 Task: Create in the project ToughWorks and in the Backlog issue 'Improve the appâ€™s navigation and menu structure' a child issue 'Integration with compensation management systems', and assign it to team member softage.1@softage.net.
Action: Mouse moved to (223, 57)
Screenshot: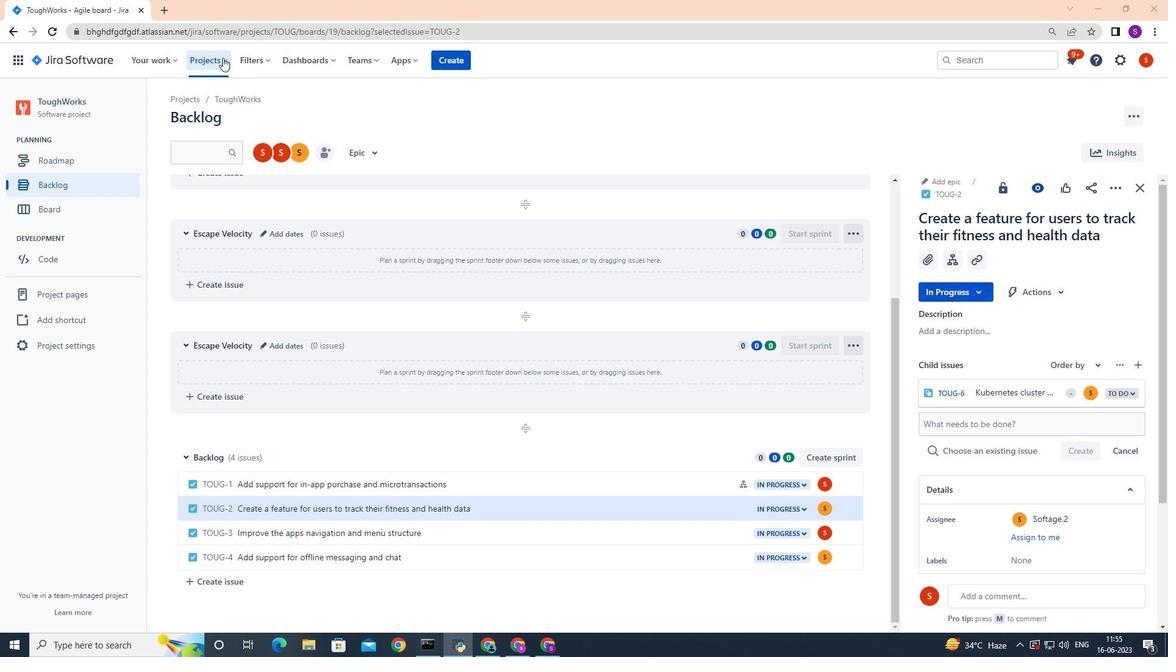 
Action: Mouse pressed left at (223, 57)
Screenshot: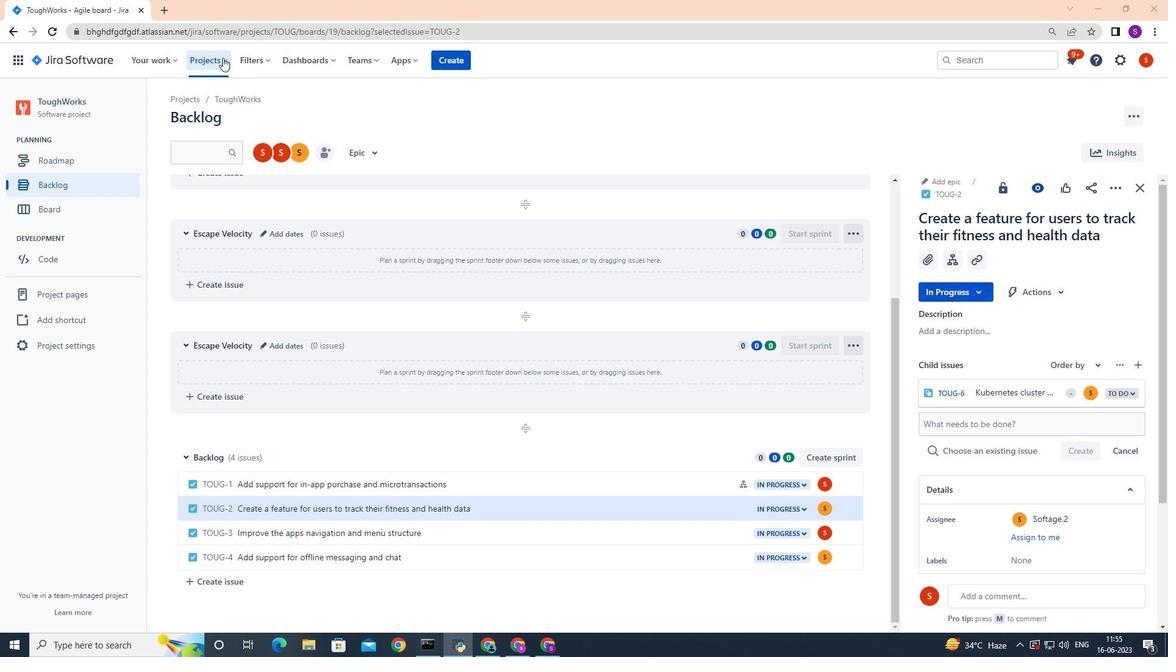 
Action: Mouse moved to (239, 116)
Screenshot: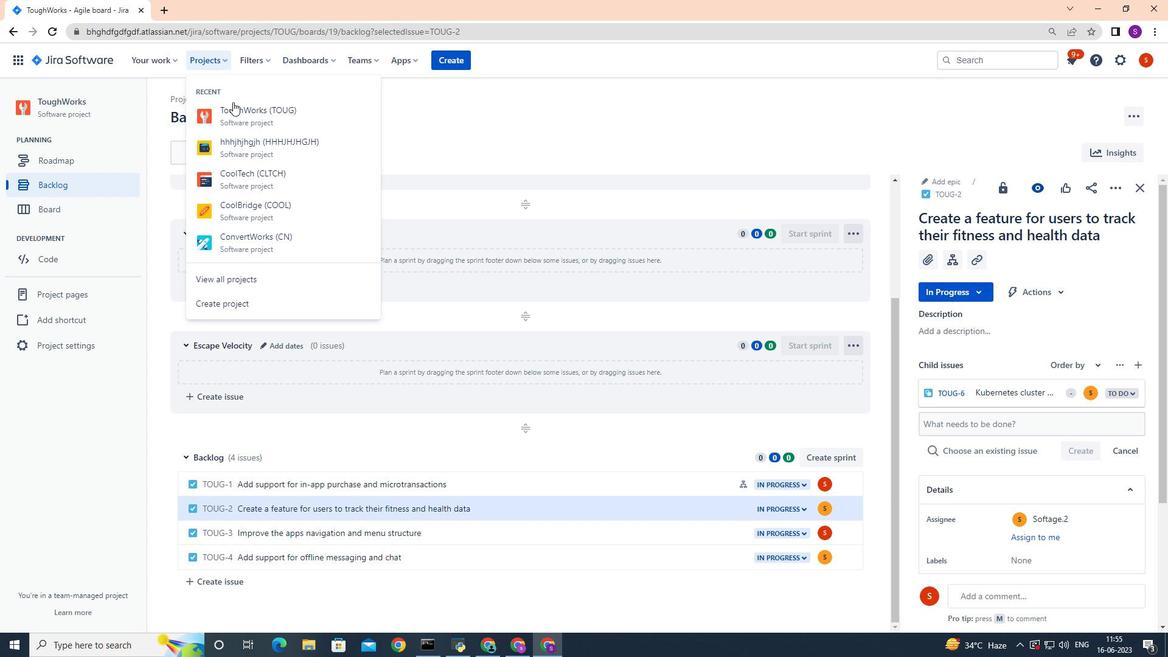 
Action: Mouse pressed left at (239, 116)
Screenshot: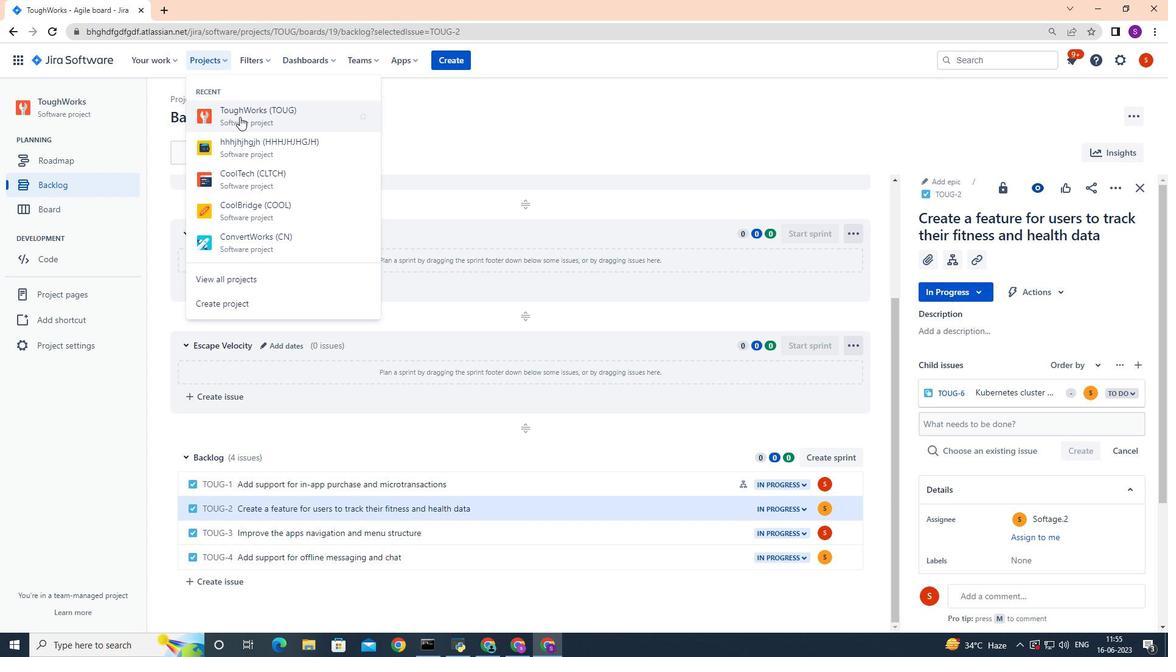 
Action: Mouse moved to (96, 183)
Screenshot: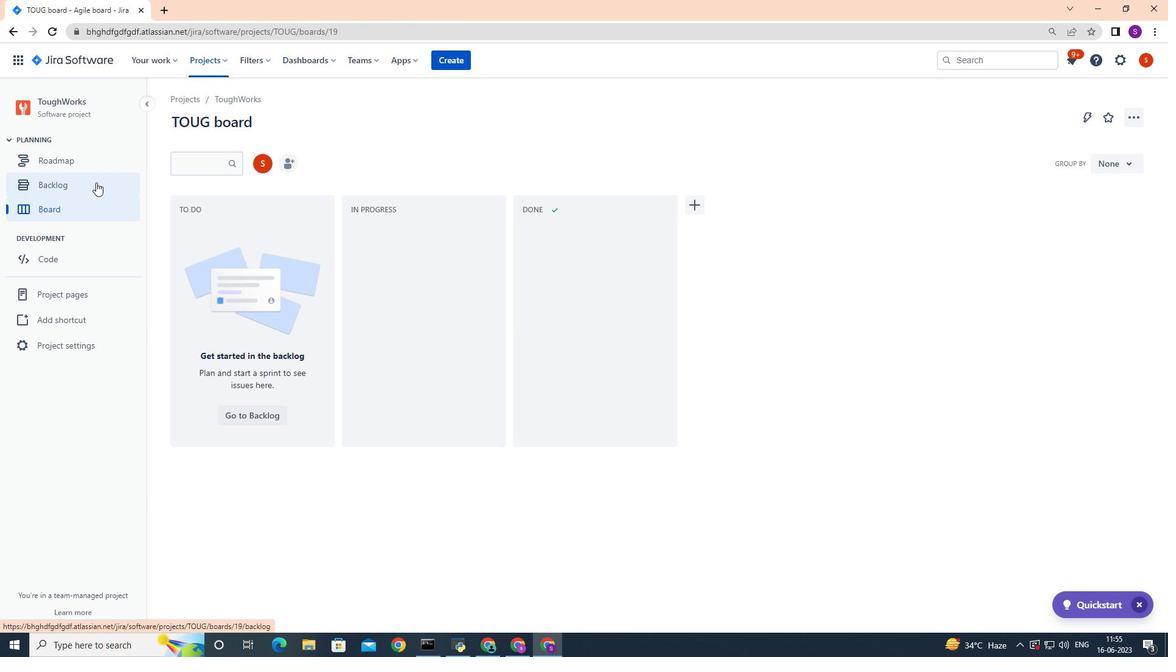 
Action: Mouse pressed left at (96, 183)
Screenshot: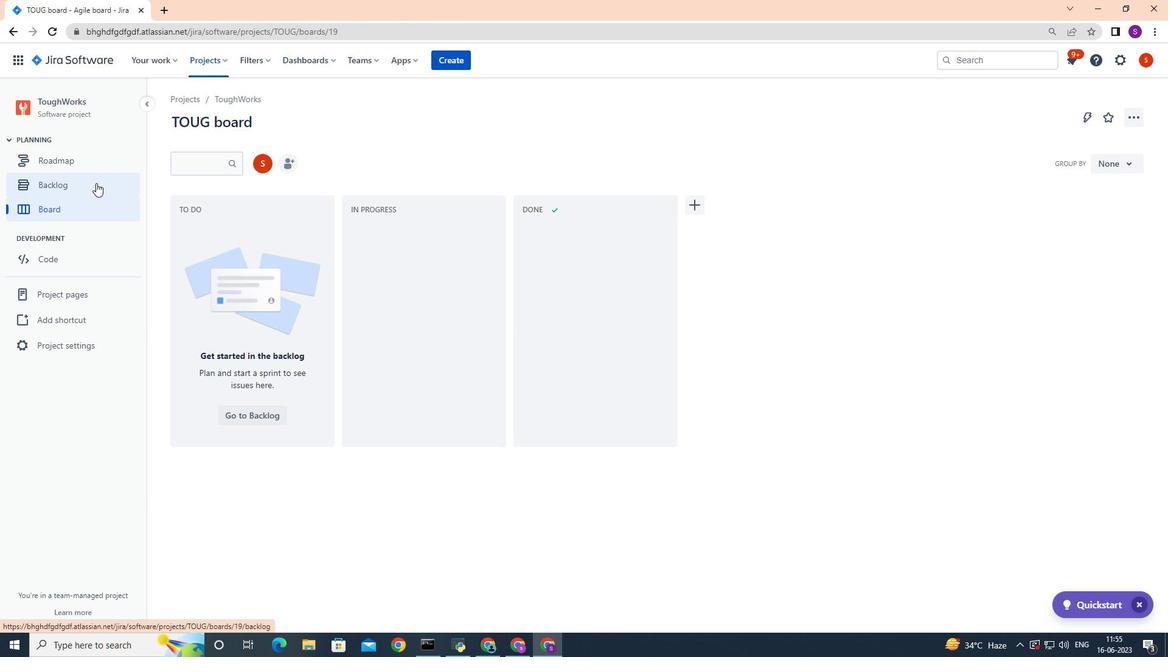 
Action: Mouse moved to (321, 327)
Screenshot: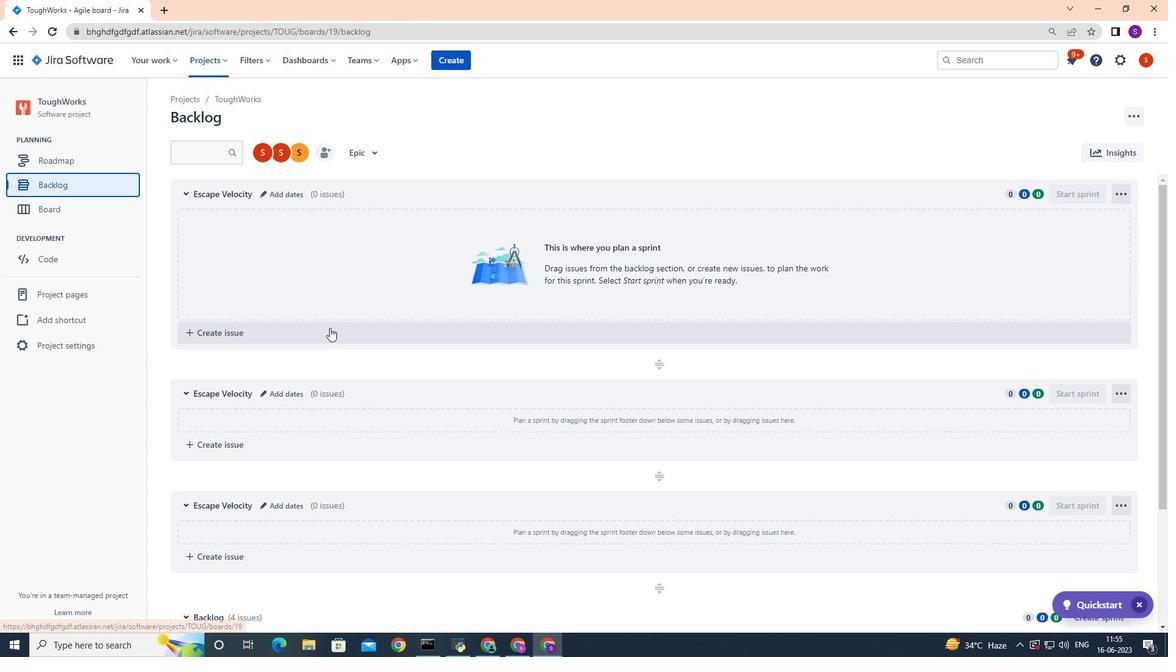 
Action: Mouse scrolled (321, 326) with delta (0, 0)
Screenshot: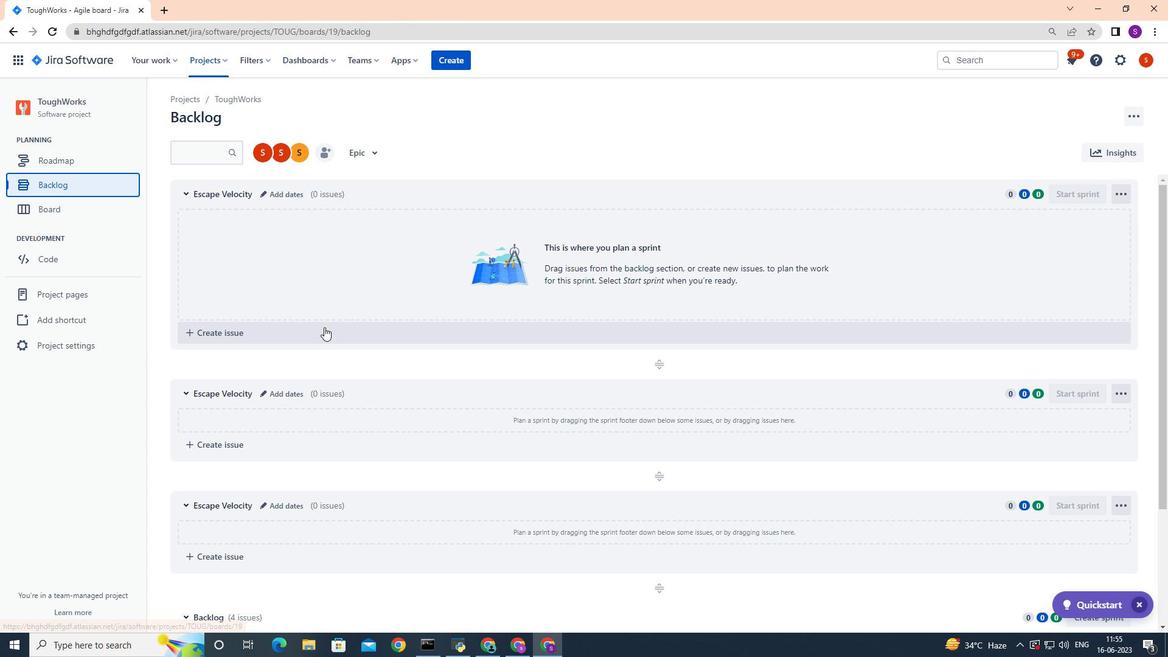 
Action: Mouse moved to (320, 327)
Screenshot: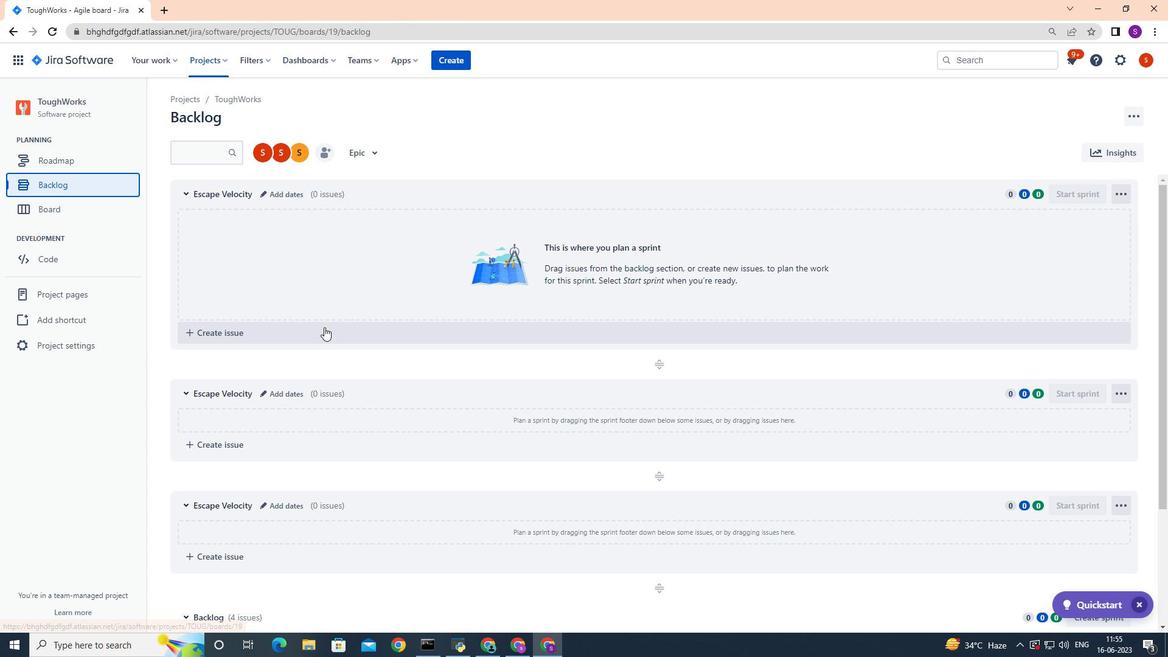 
Action: Mouse scrolled (320, 326) with delta (0, 0)
Screenshot: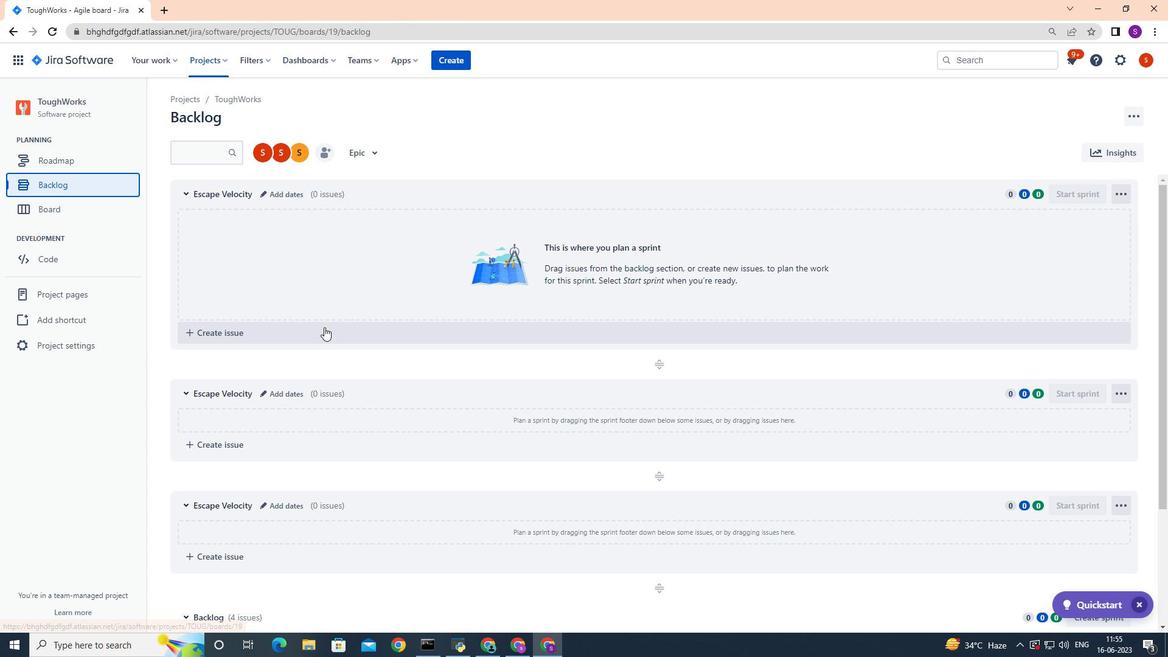 
Action: Mouse scrolled (320, 326) with delta (0, 0)
Screenshot: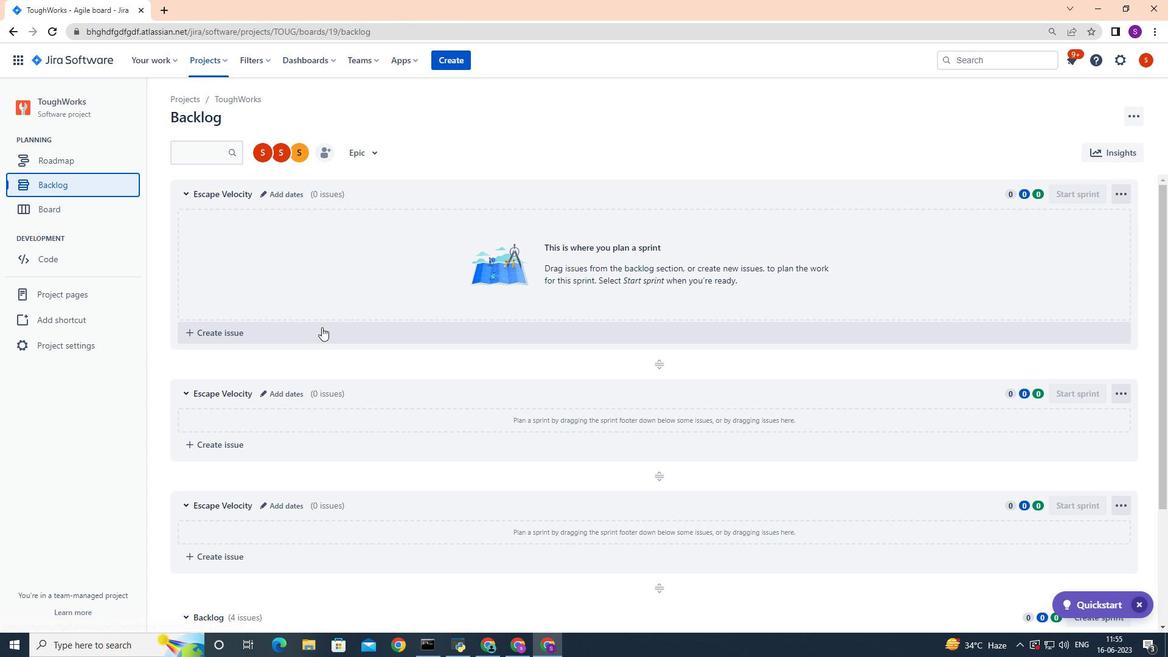 
Action: Mouse scrolled (320, 326) with delta (0, 0)
Screenshot: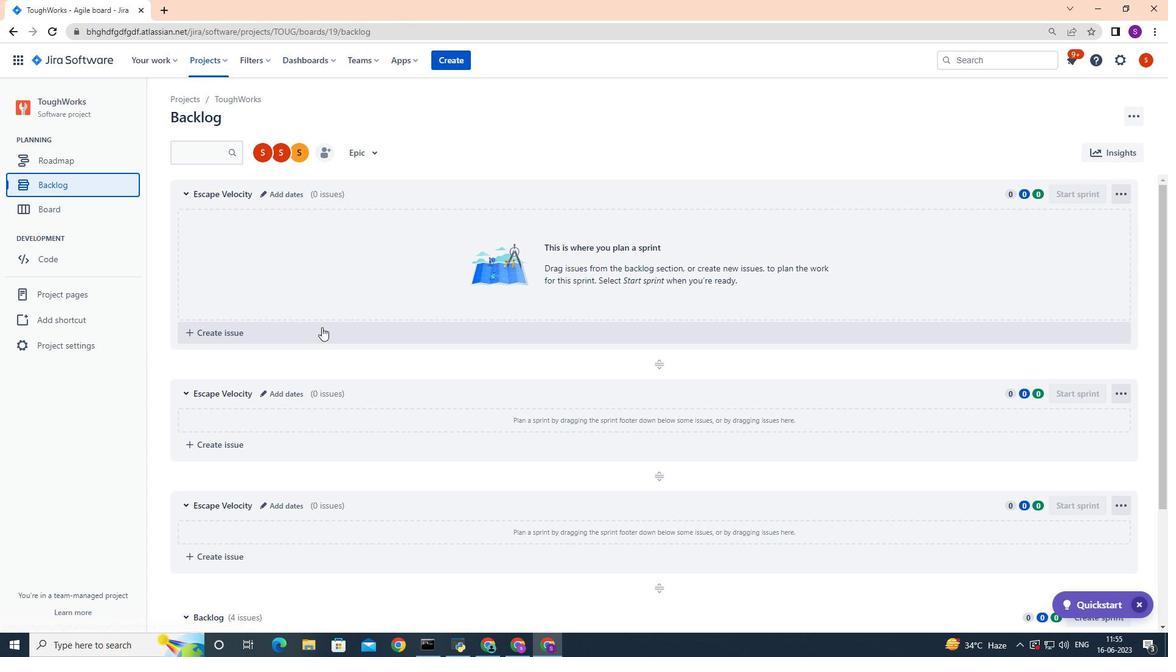 
Action: Mouse moved to (320, 327)
Screenshot: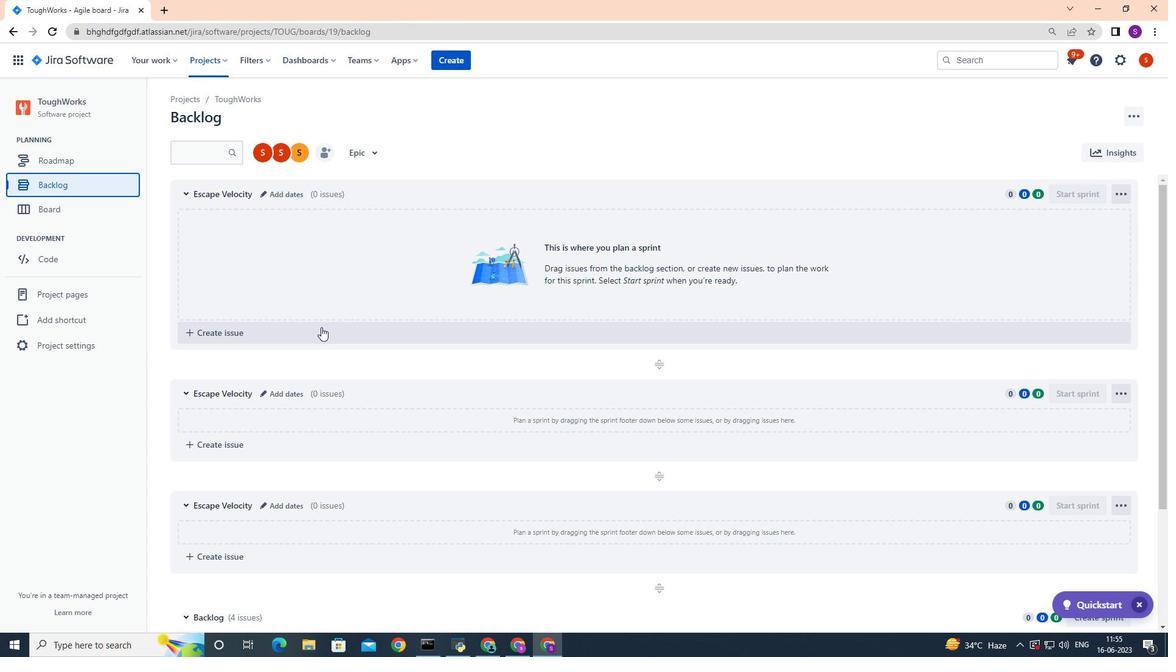 
Action: Mouse scrolled (320, 326) with delta (0, 0)
Screenshot: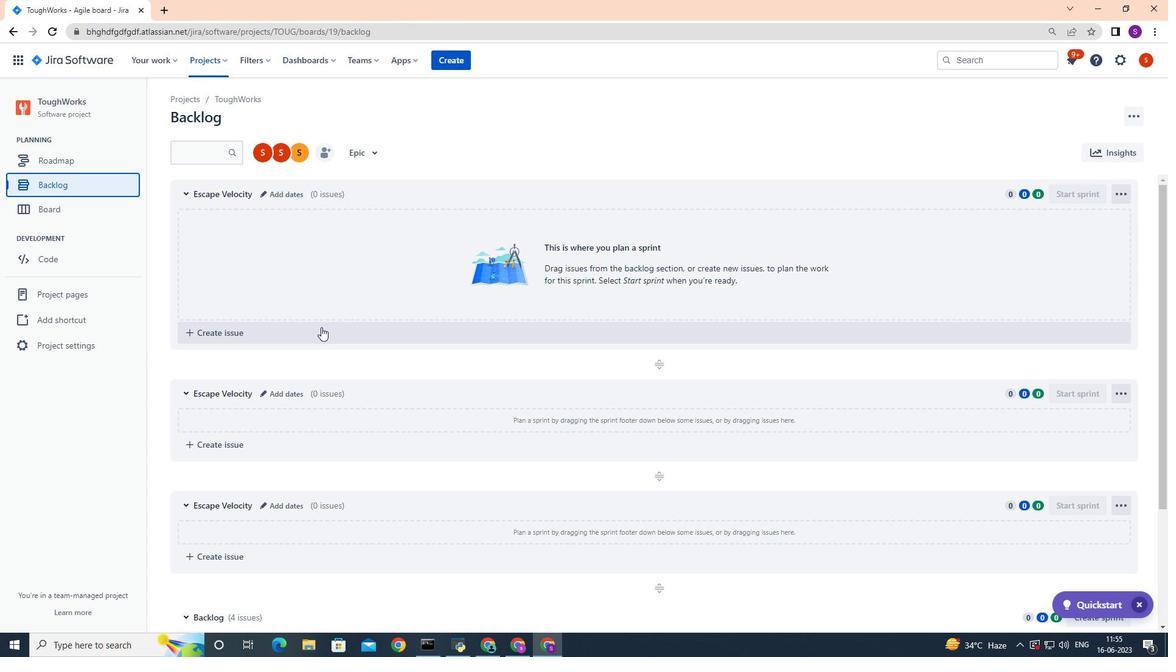 
Action: Mouse scrolled (320, 326) with delta (0, 0)
Screenshot: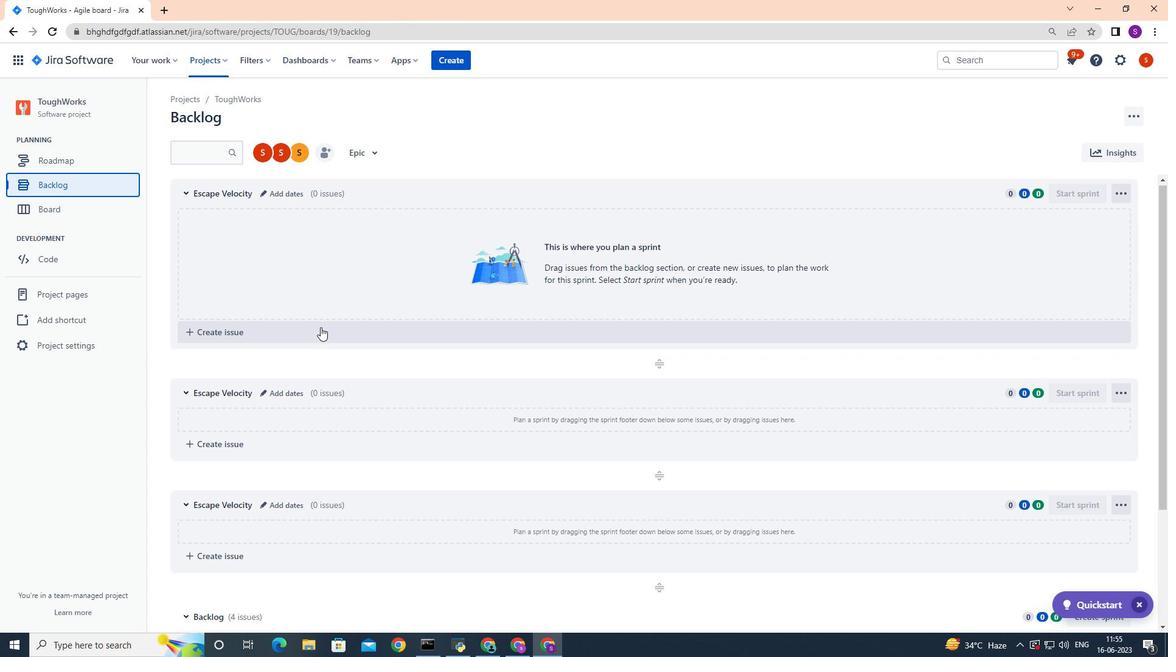
Action: Mouse moved to (691, 531)
Screenshot: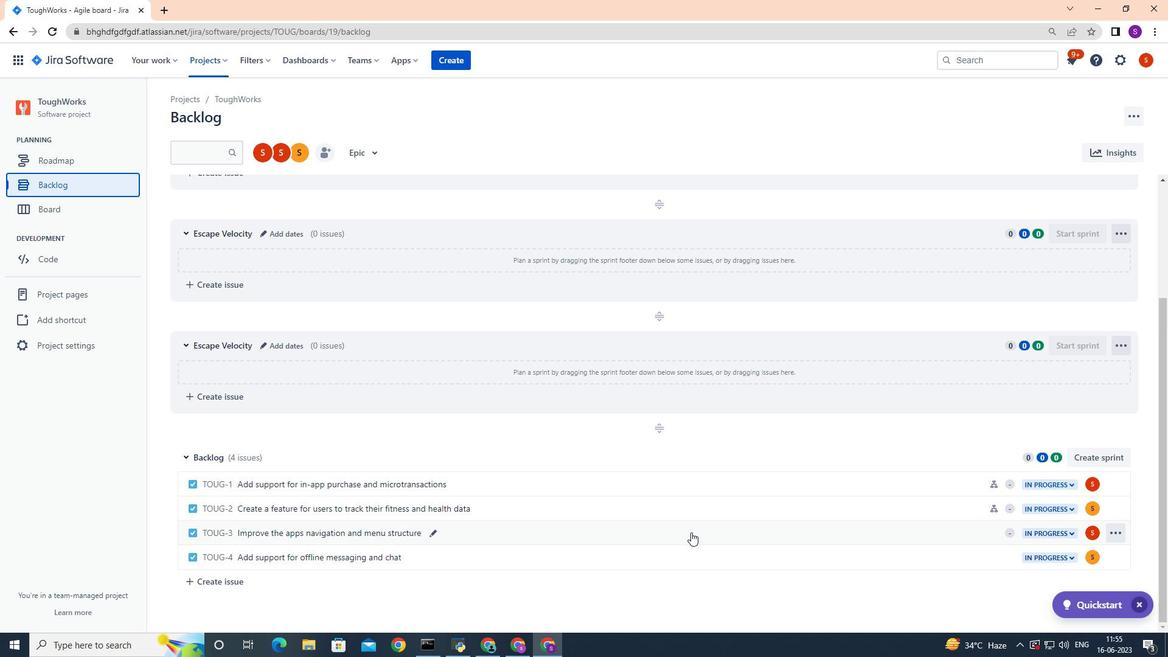 
Action: Mouse pressed left at (691, 531)
Screenshot: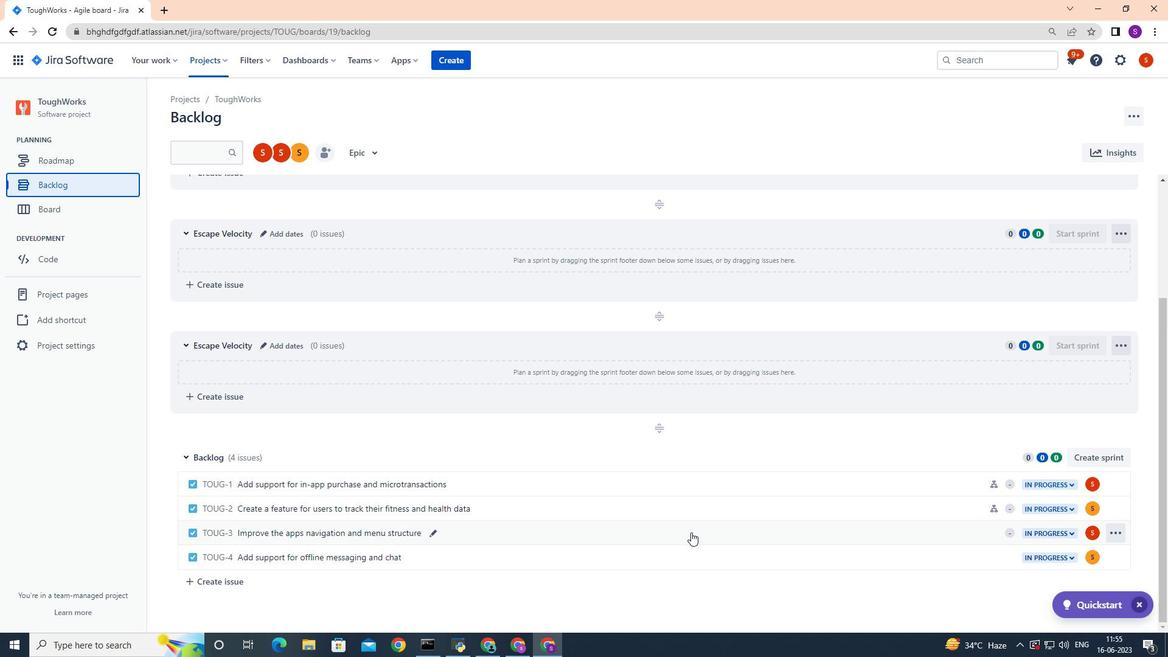 
Action: Mouse moved to (957, 257)
Screenshot: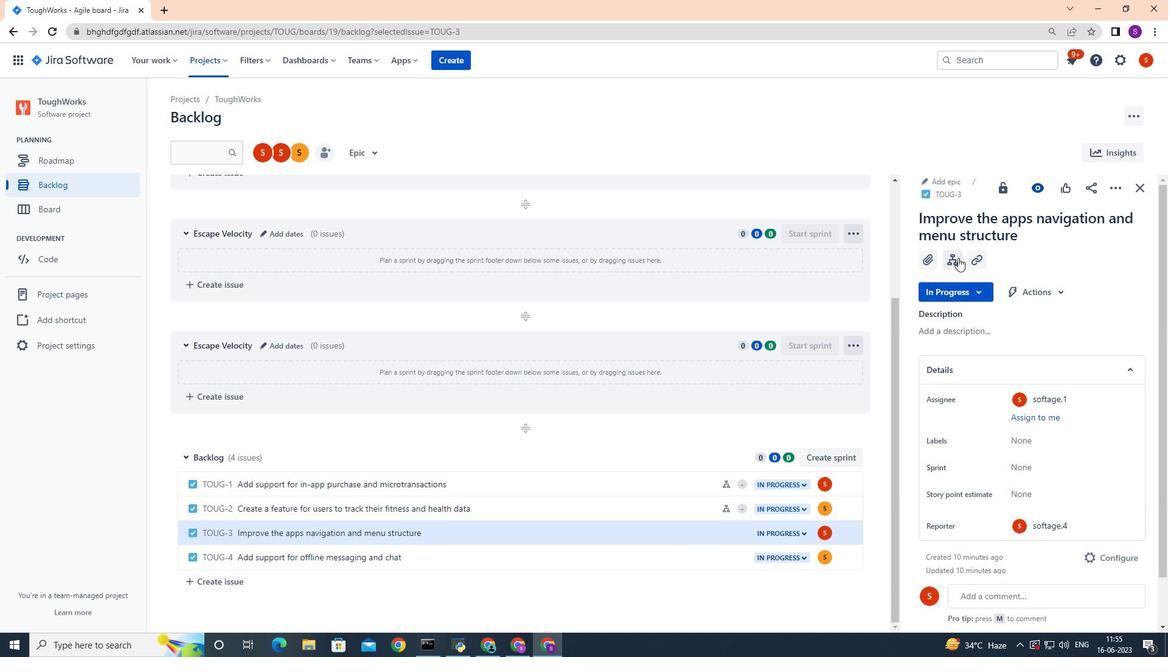 
Action: Mouse pressed left at (957, 257)
Screenshot: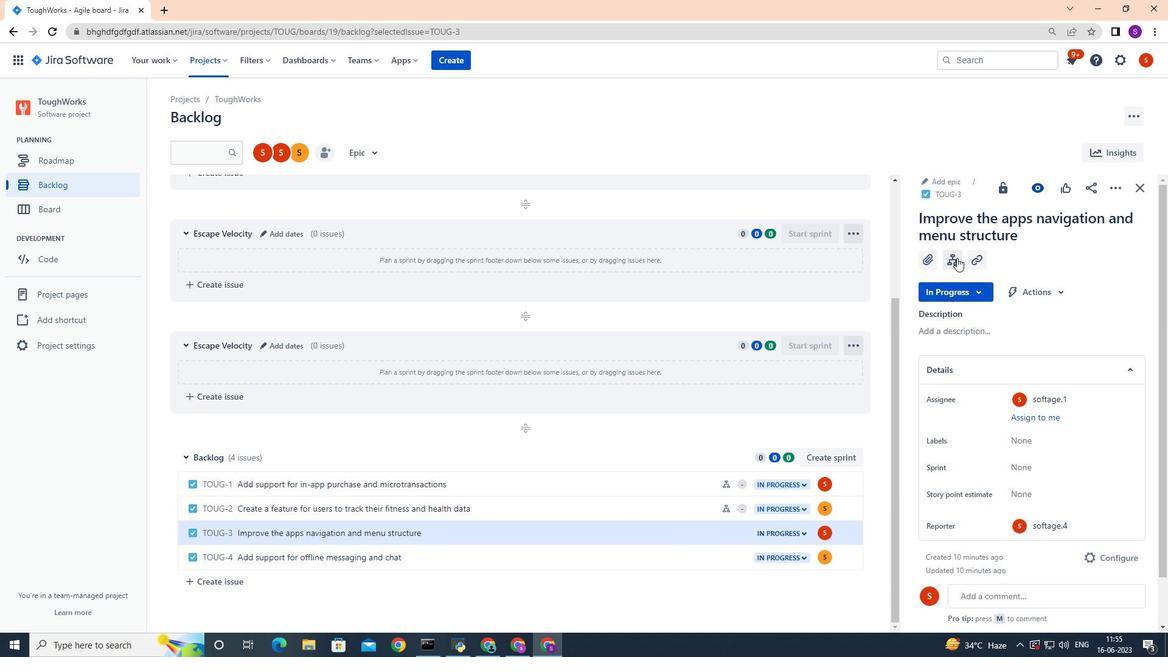 
Action: Mouse moved to (924, 308)
Screenshot: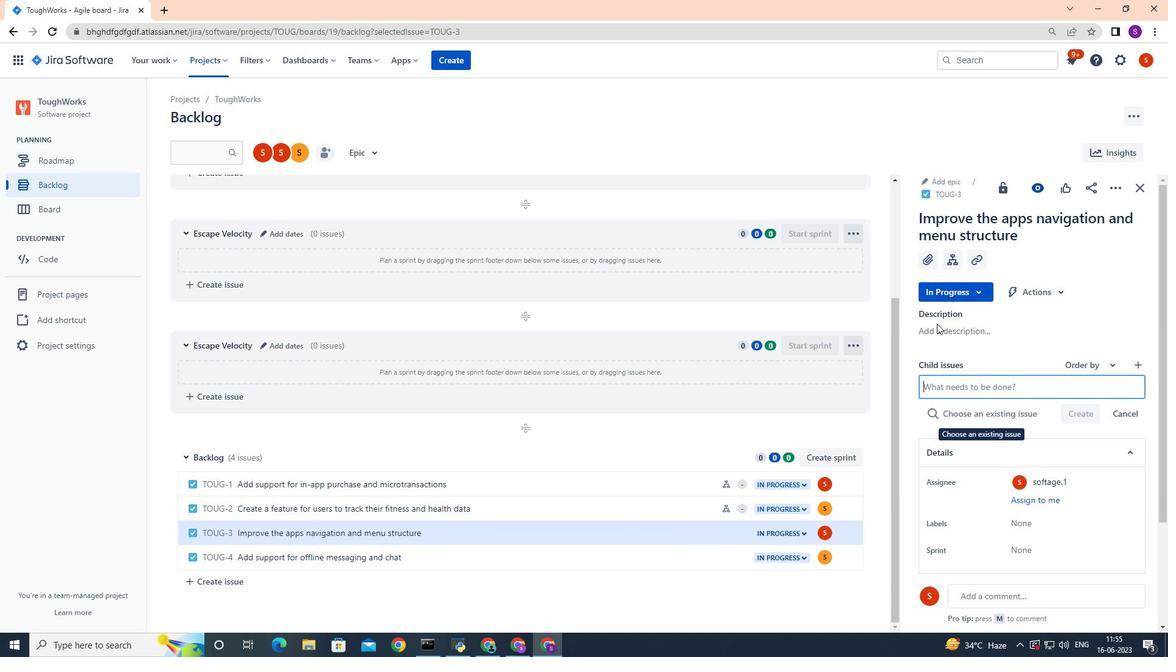 
Action: Key pressed <Key.shift>Intergration<Key.space>with<Key.space>compensation<Key.space>management<Key.space>systems<Key.enter>
Screenshot: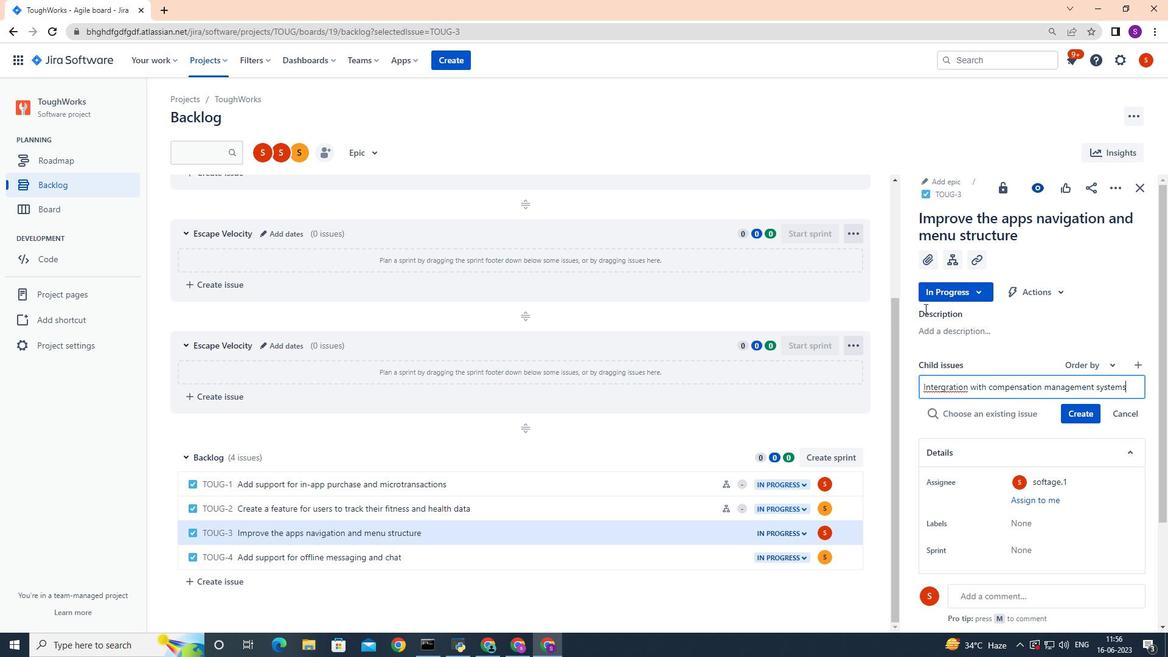 
Action: Mouse moved to (1092, 391)
Screenshot: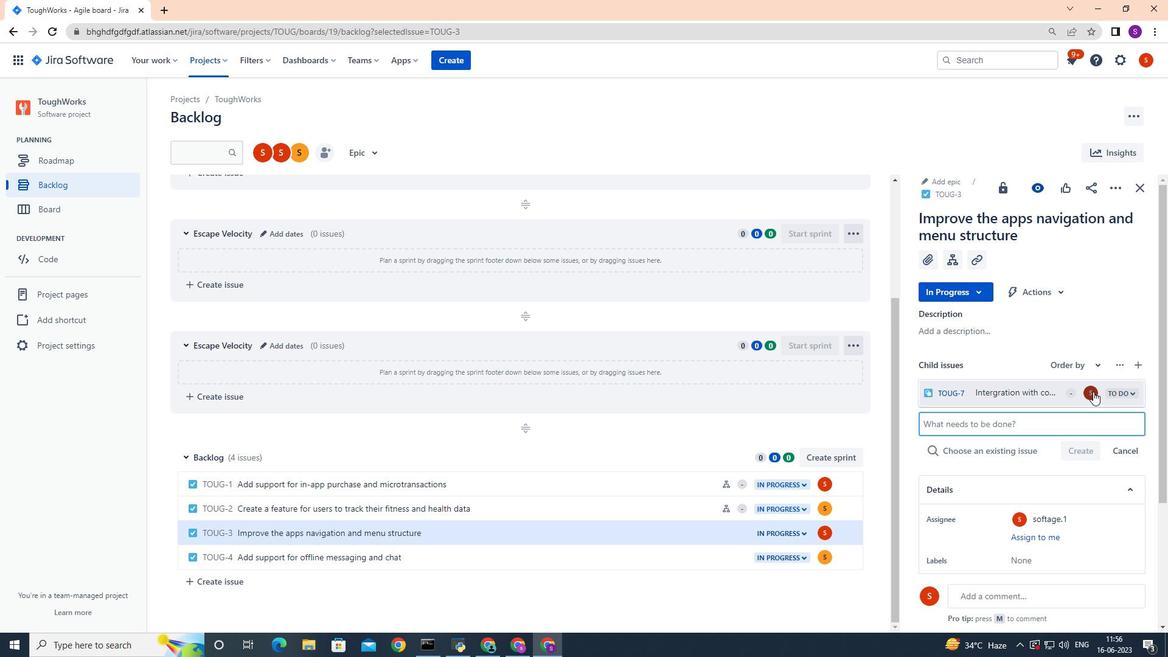 
Action: Mouse pressed left at (1092, 391)
Screenshot: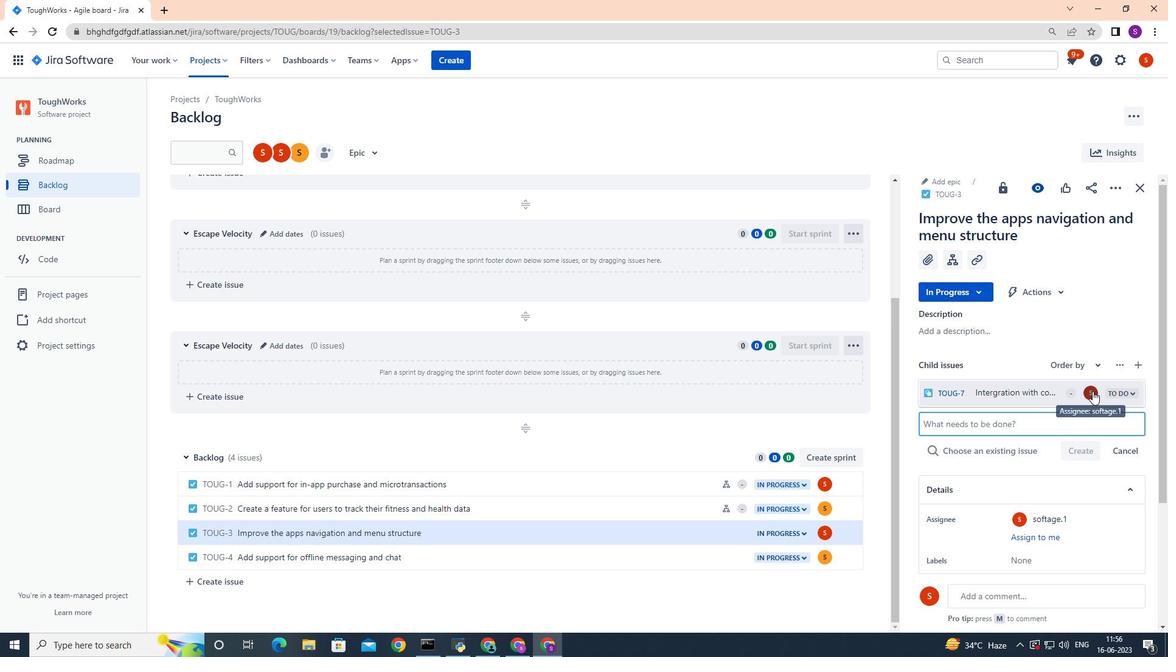 
Action: Mouse moved to (1091, 391)
Screenshot: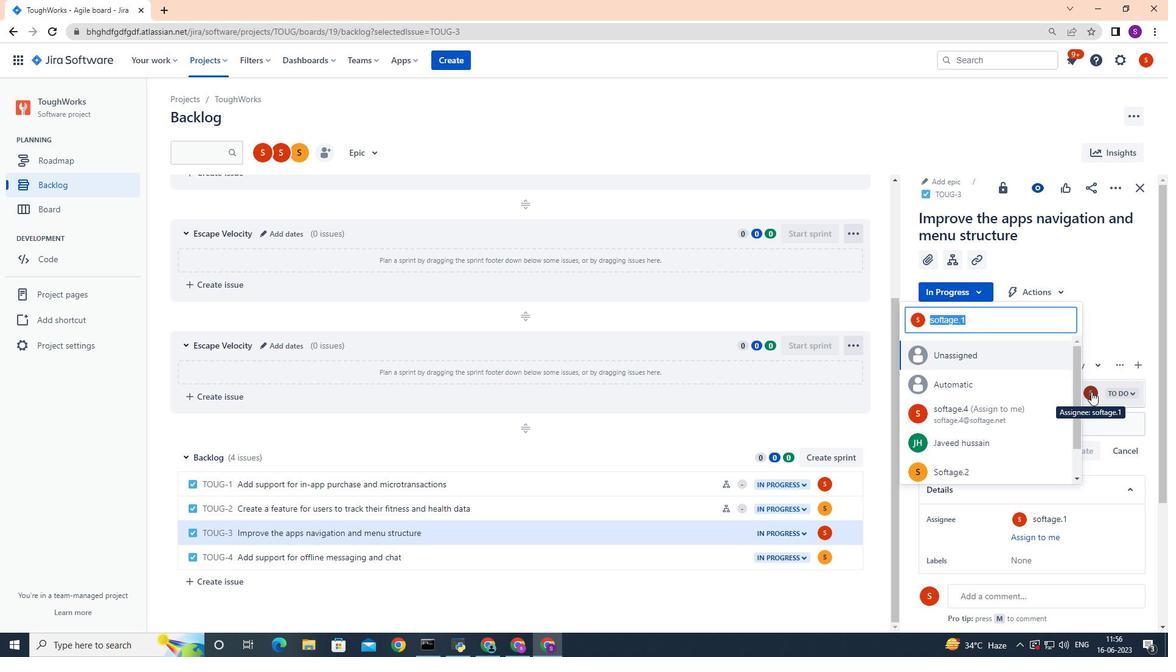 
Action: Key pressed softager<Key.backspace>.1
Screenshot: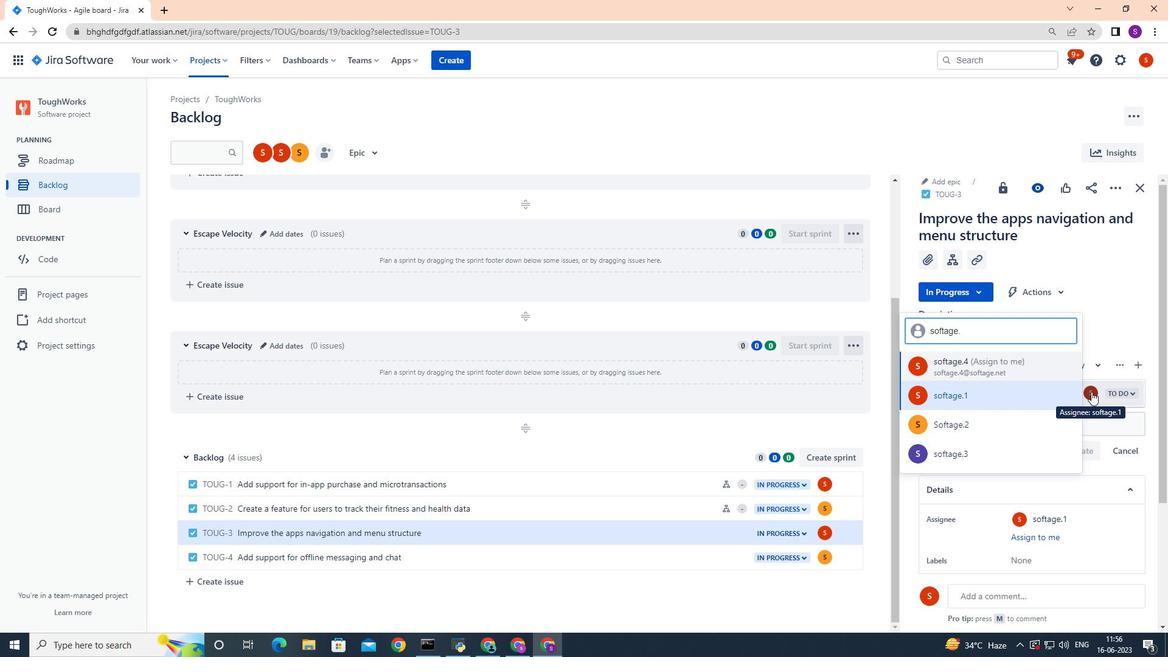 
Action: Mouse moved to (1002, 392)
Screenshot: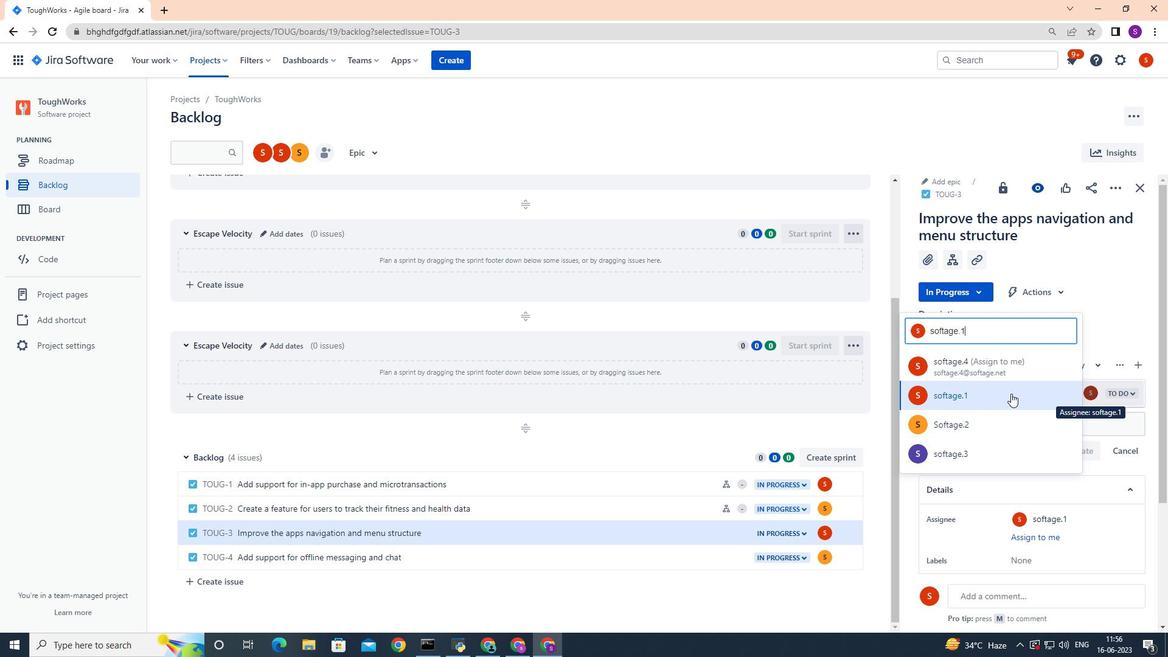 
Action: Mouse pressed left at (1002, 392)
Screenshot: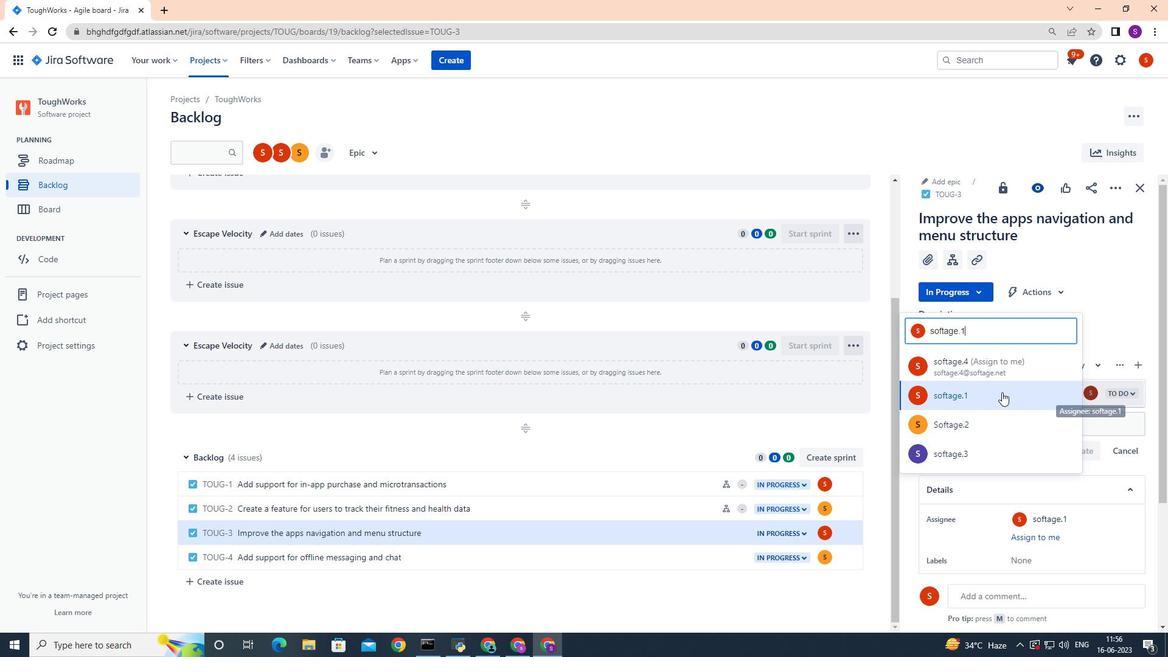 
Action: Mouse moved to (578, 155)
Screenshot: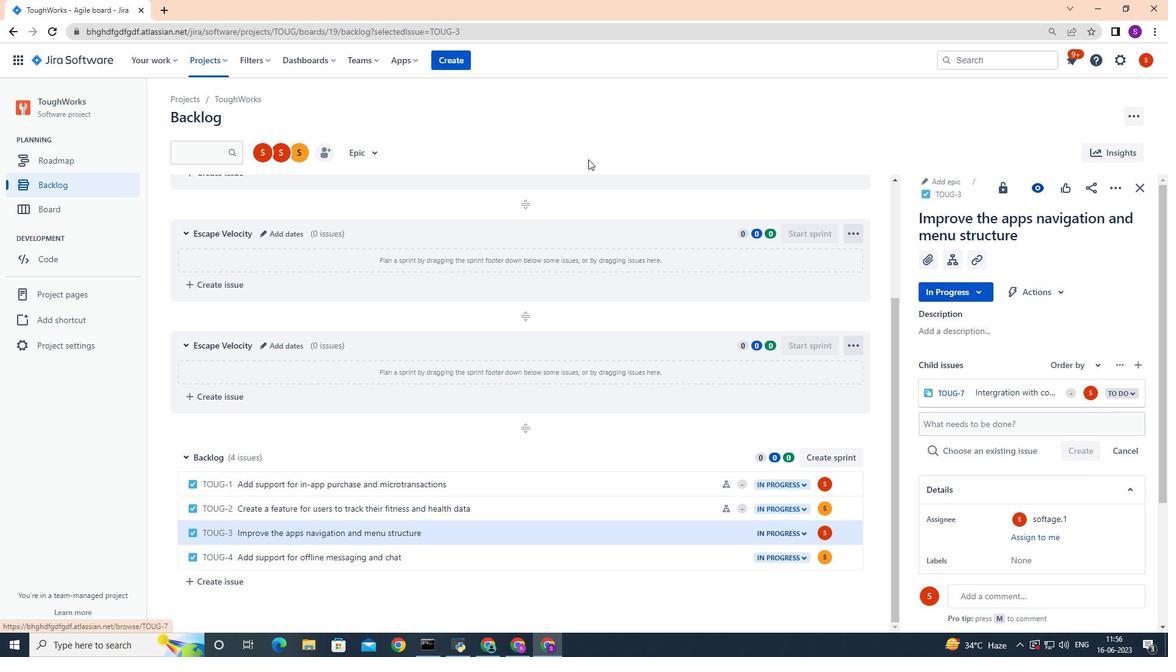 
